 Task: Apply assignee "-".
Action: Mouse moved to (19, 198)
Screenshot: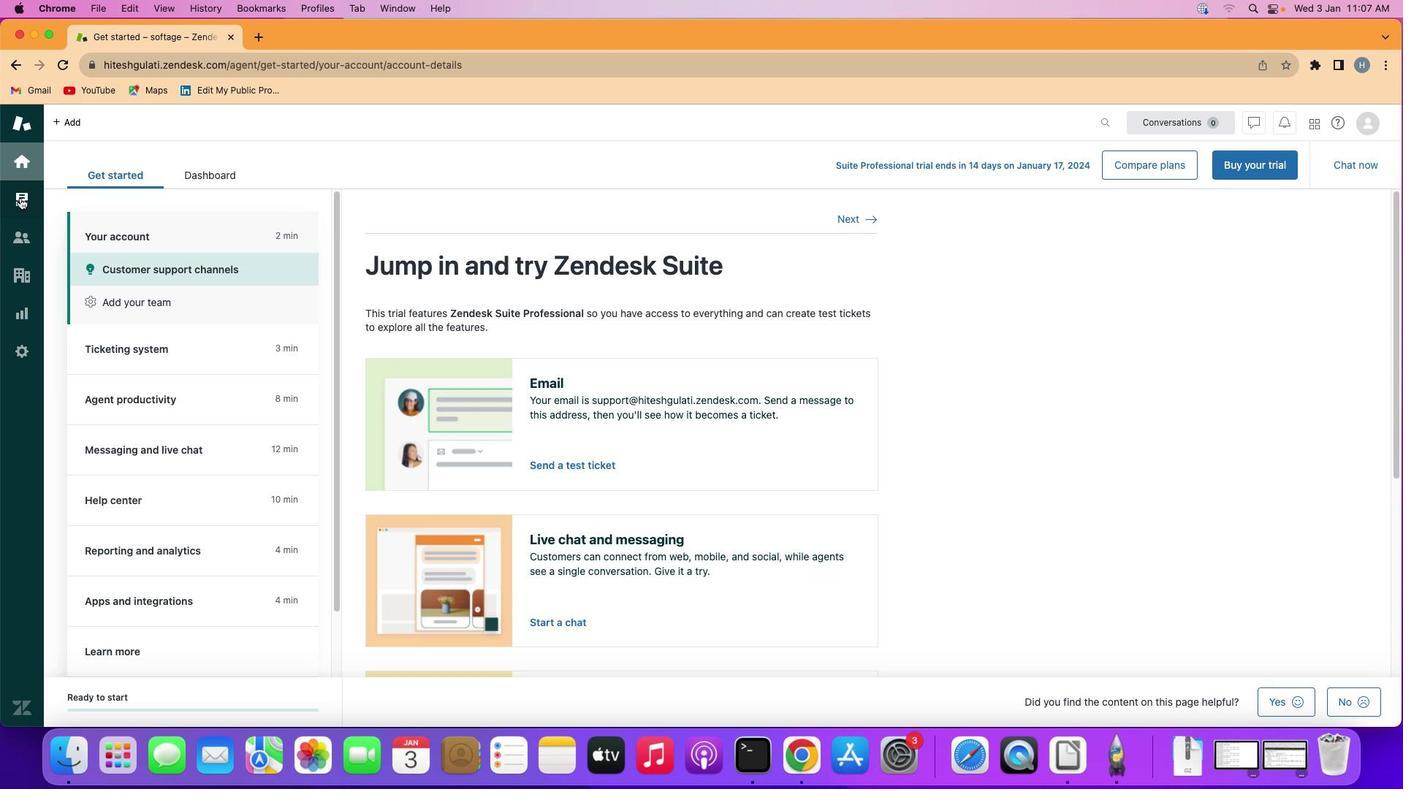 
Action: Mouse pressed left at (19, 198)
Screenshot: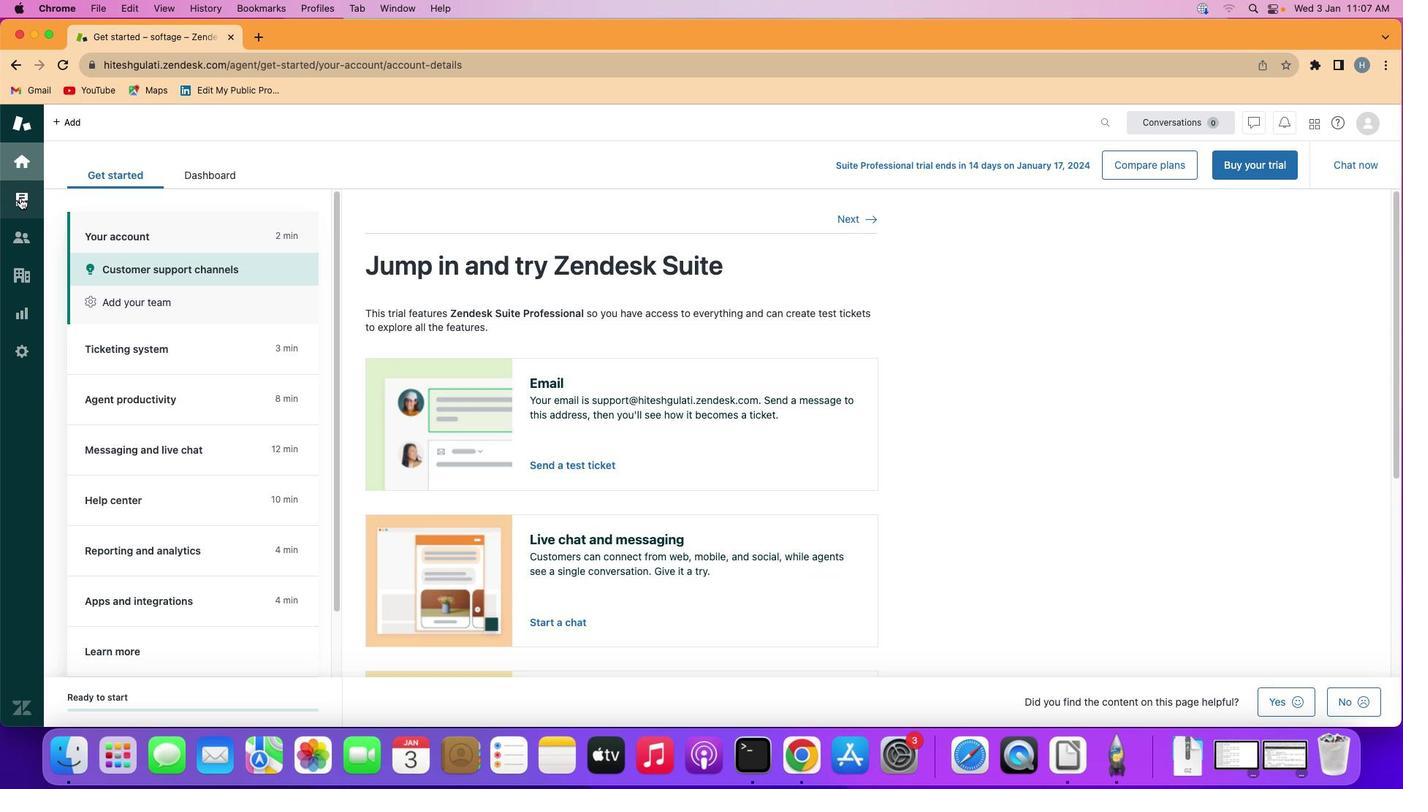 
Action: Mouse moved to (145, 327)
Screenshot: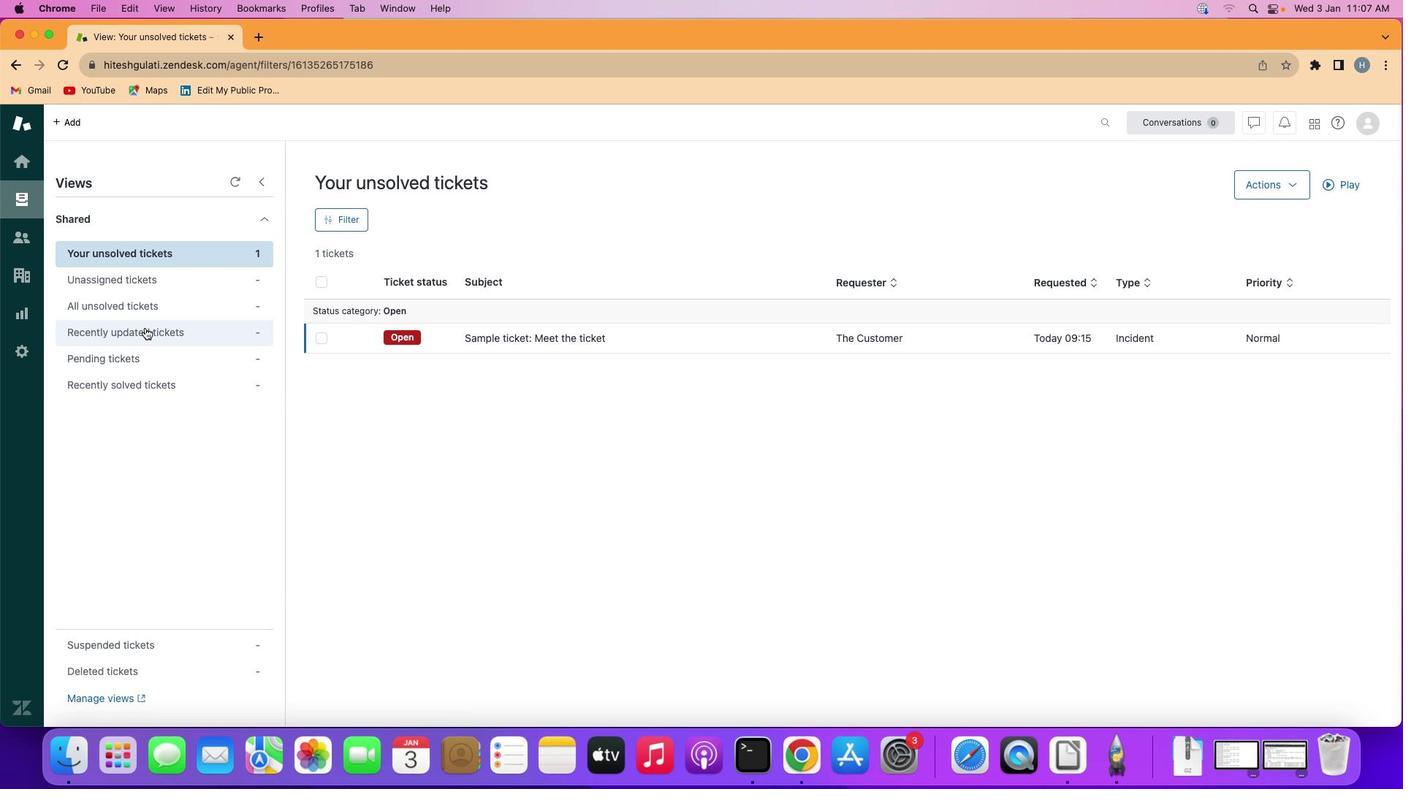 
Action: Mouse pressed left at (145, 327)
Screenshot: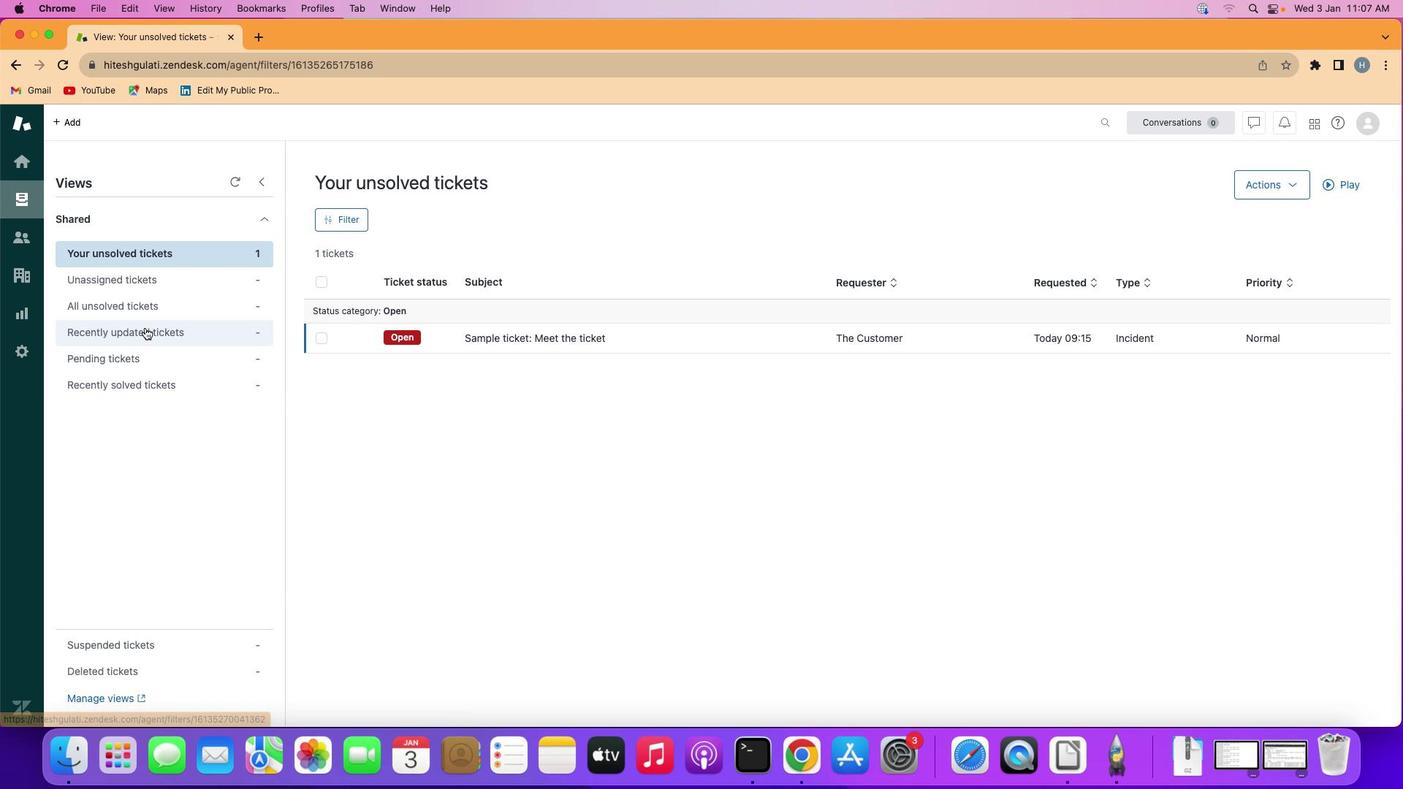 
Action: Mouse moved to (334, 212)
Screenshot: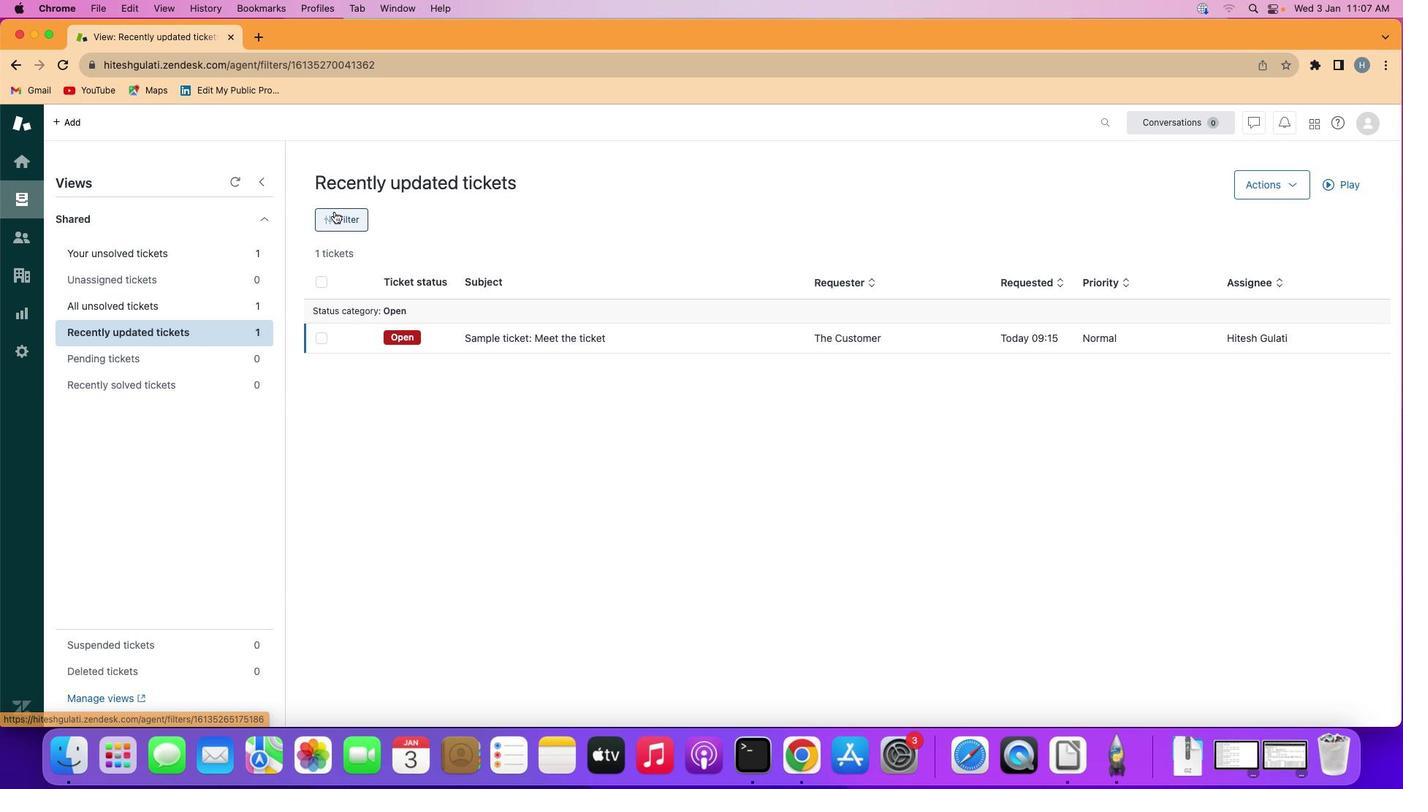 
Action: Mouse pressed left at (334, 212)
Screenshot: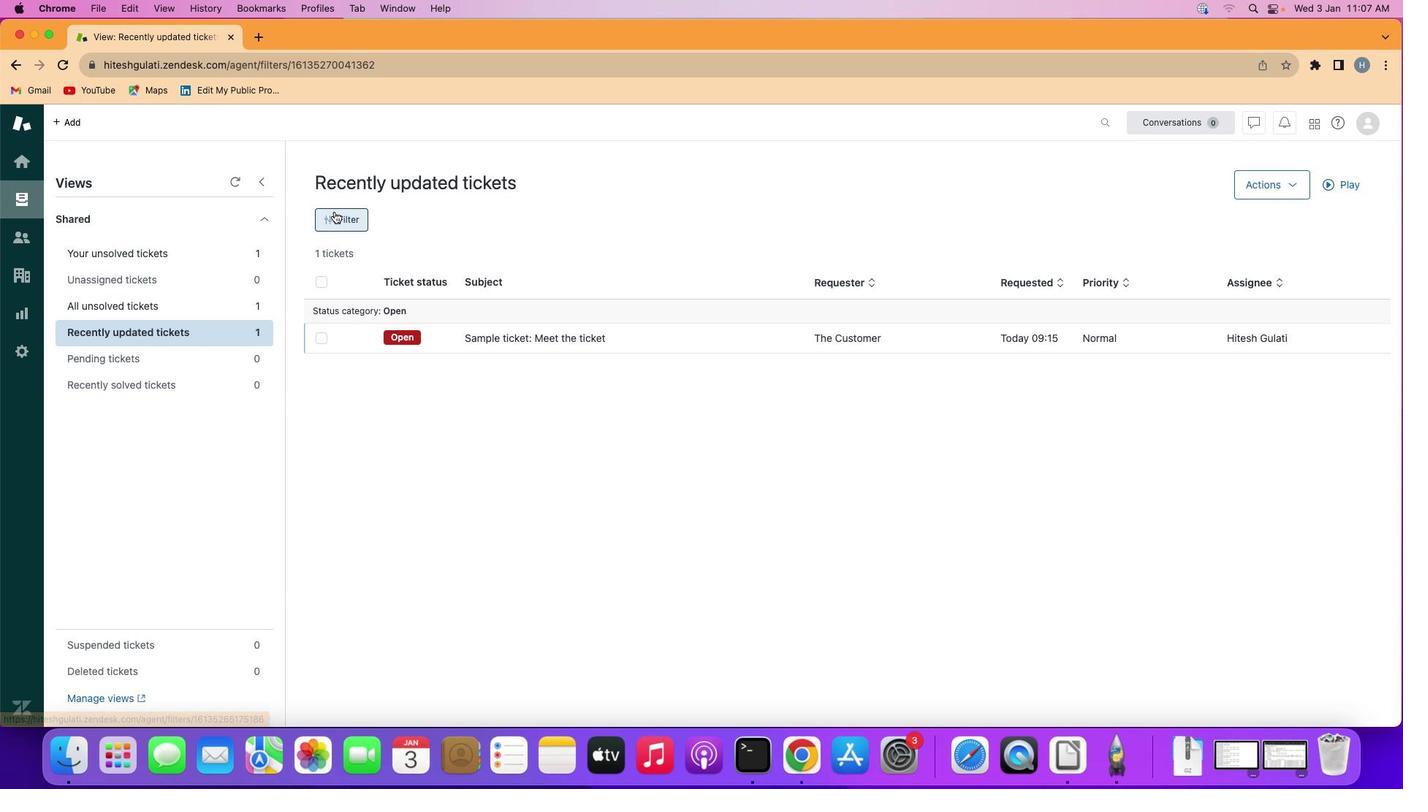 
Action: Mouse moved to (1177, 558)
Screenshot: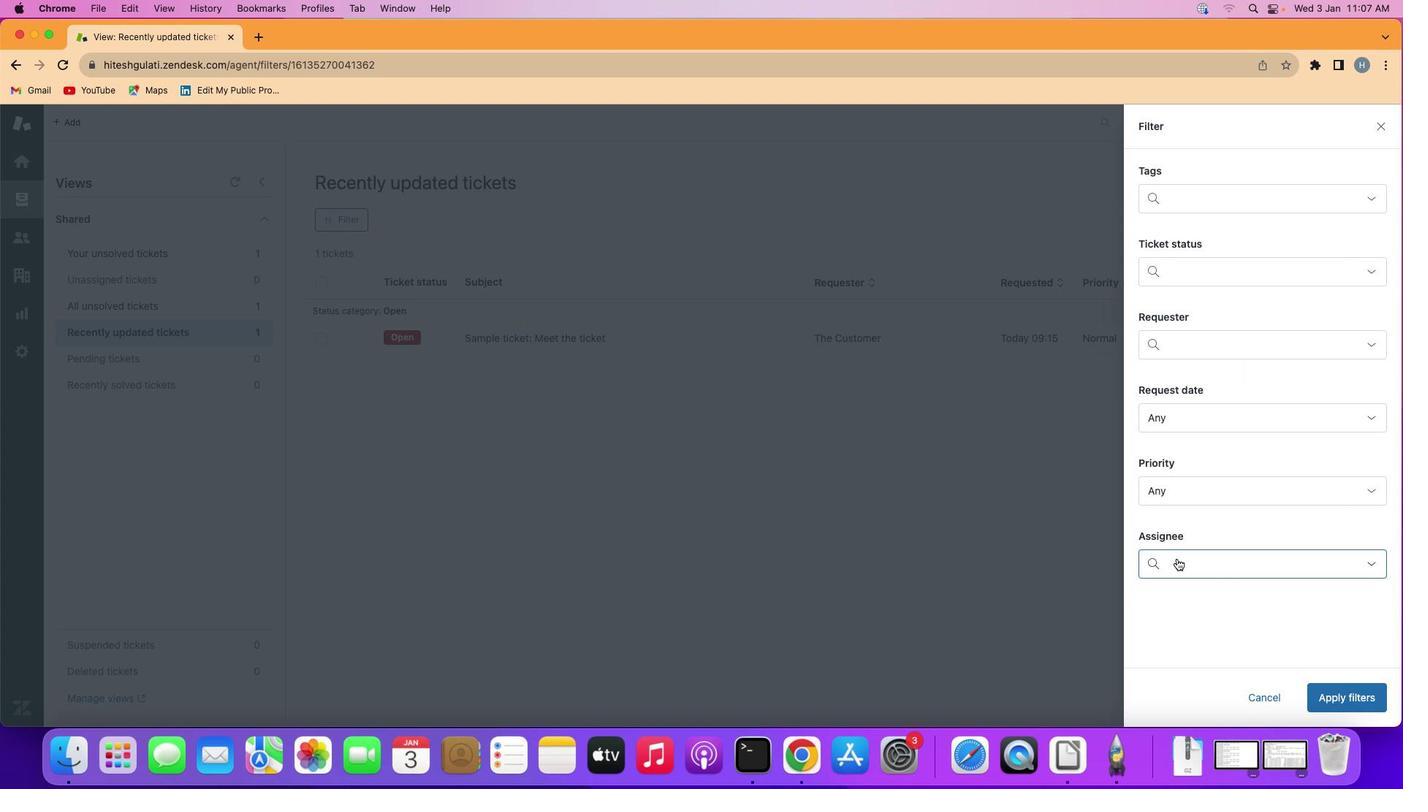 
Action: Mouse pressed left at (1177, 558)
Screenshot: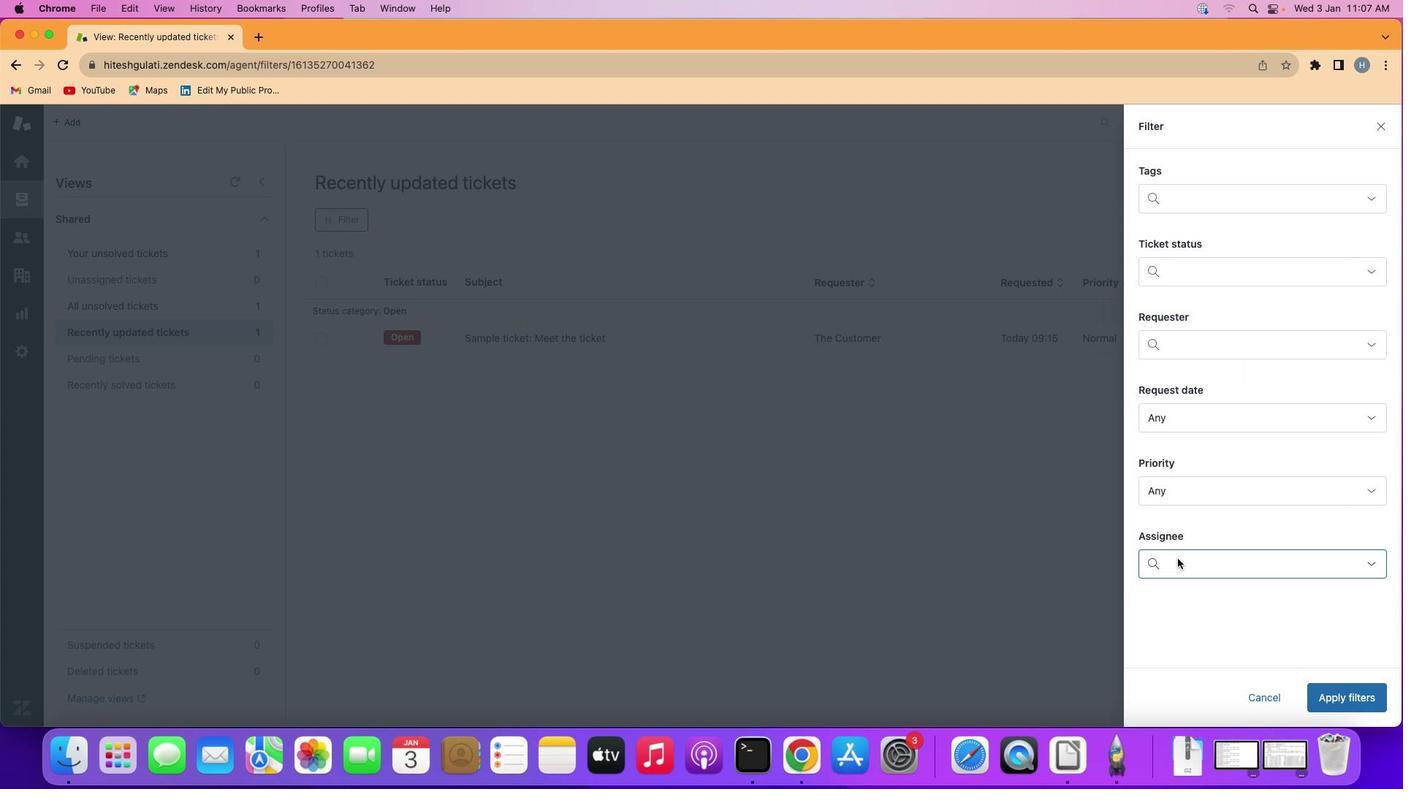 
Action: Mouse moved to (1209, 480)
Screenshot: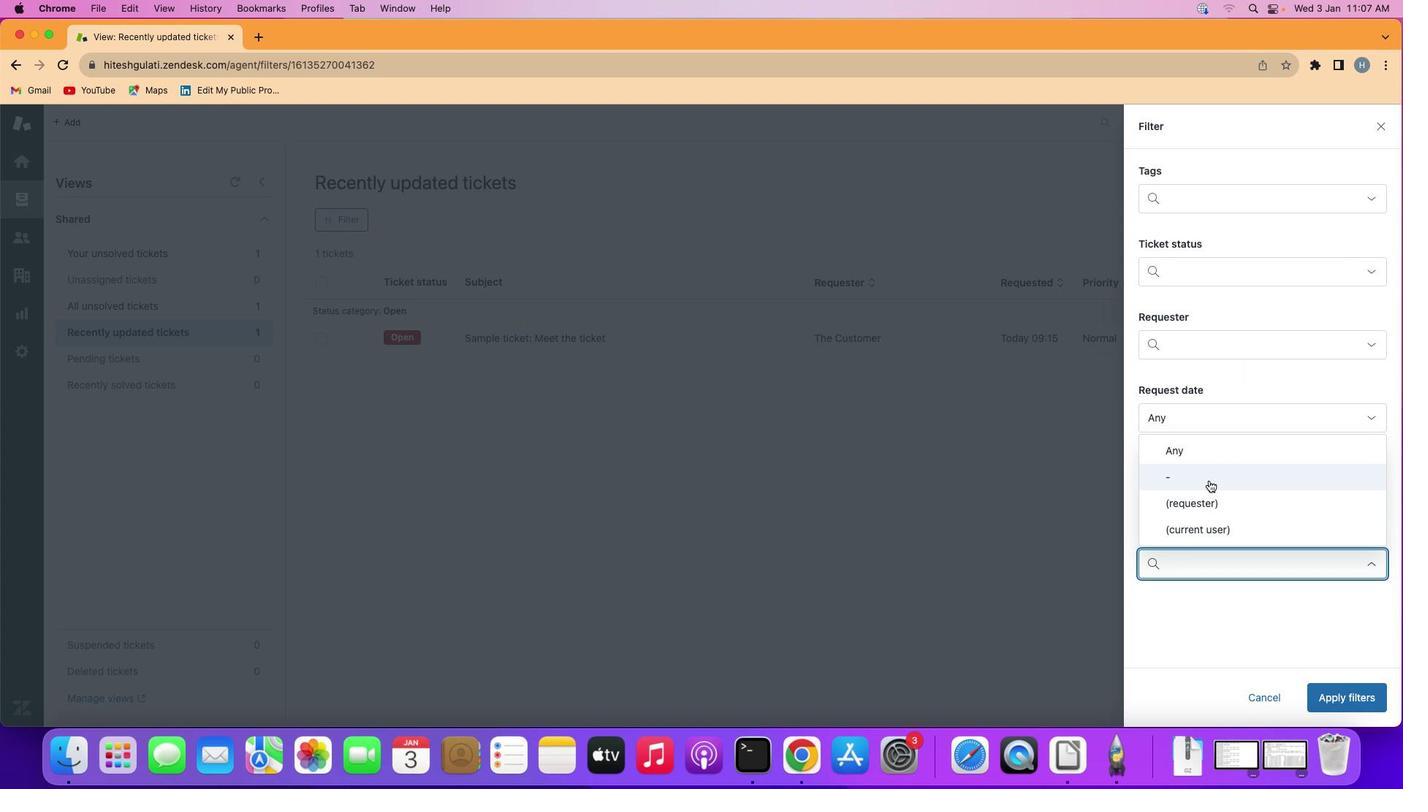 
Action: Mouse pressed left at (1209, 480)
Screenshot: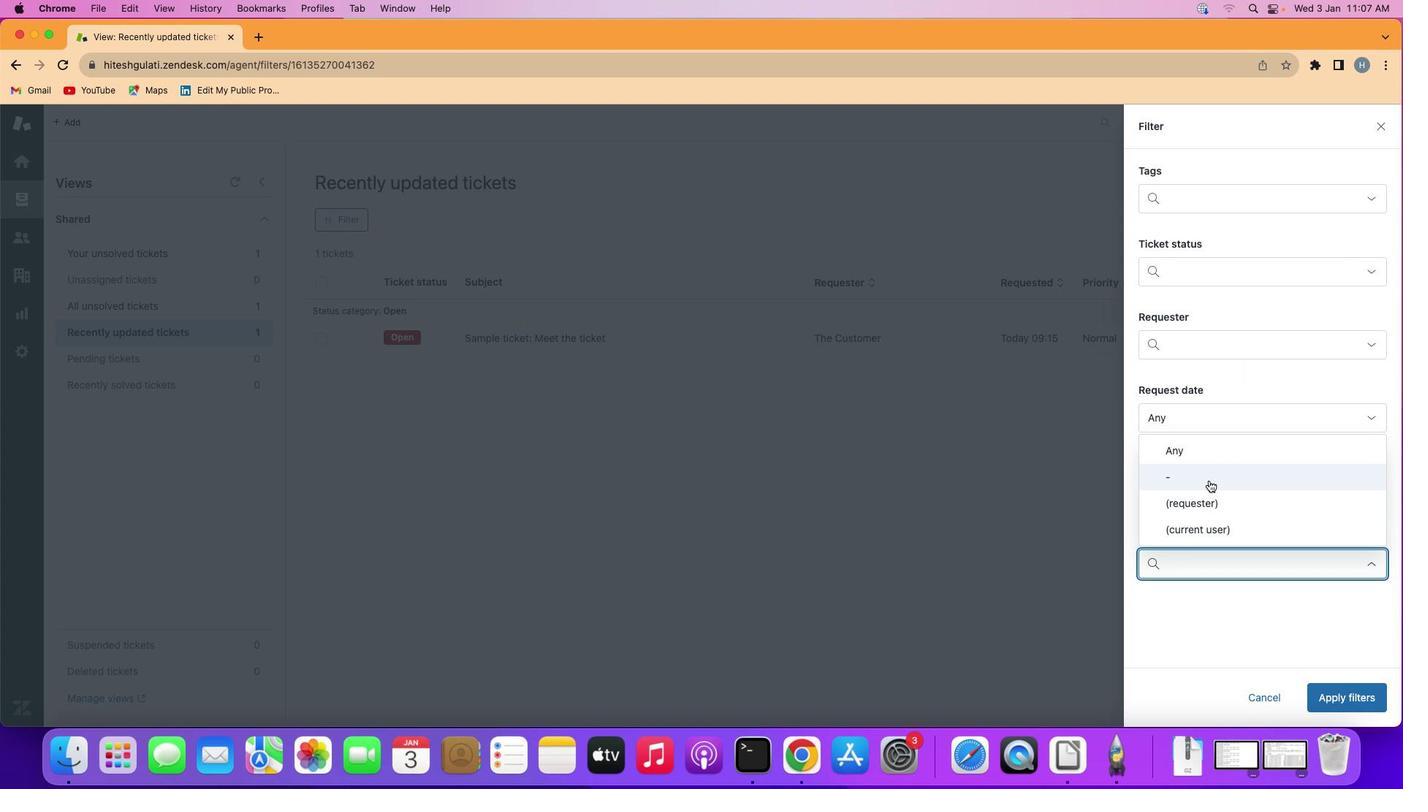 
Action: Mouse moved to (1364, 695)
Screenshot: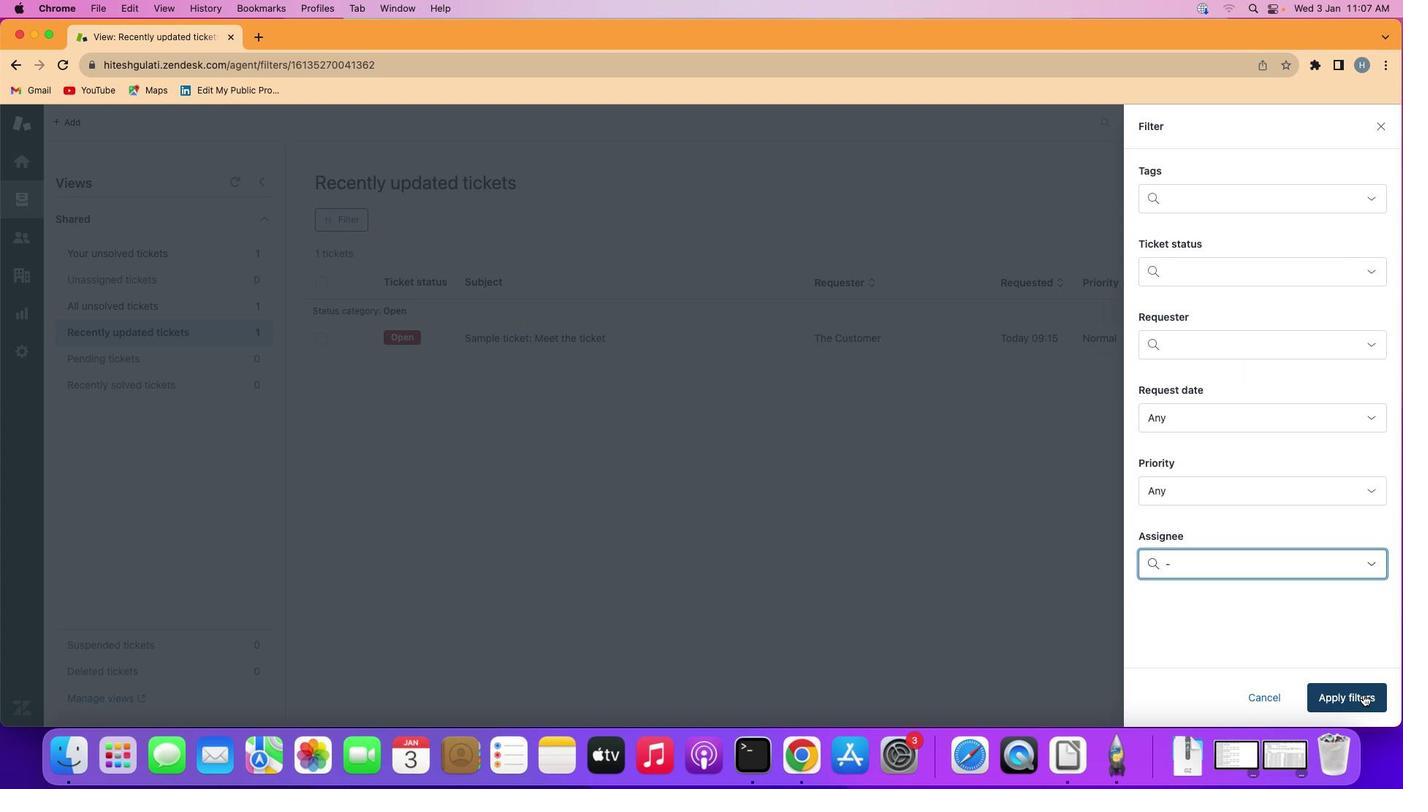 
Action: Mouse pressed left at (1364, 695)
Screenshot: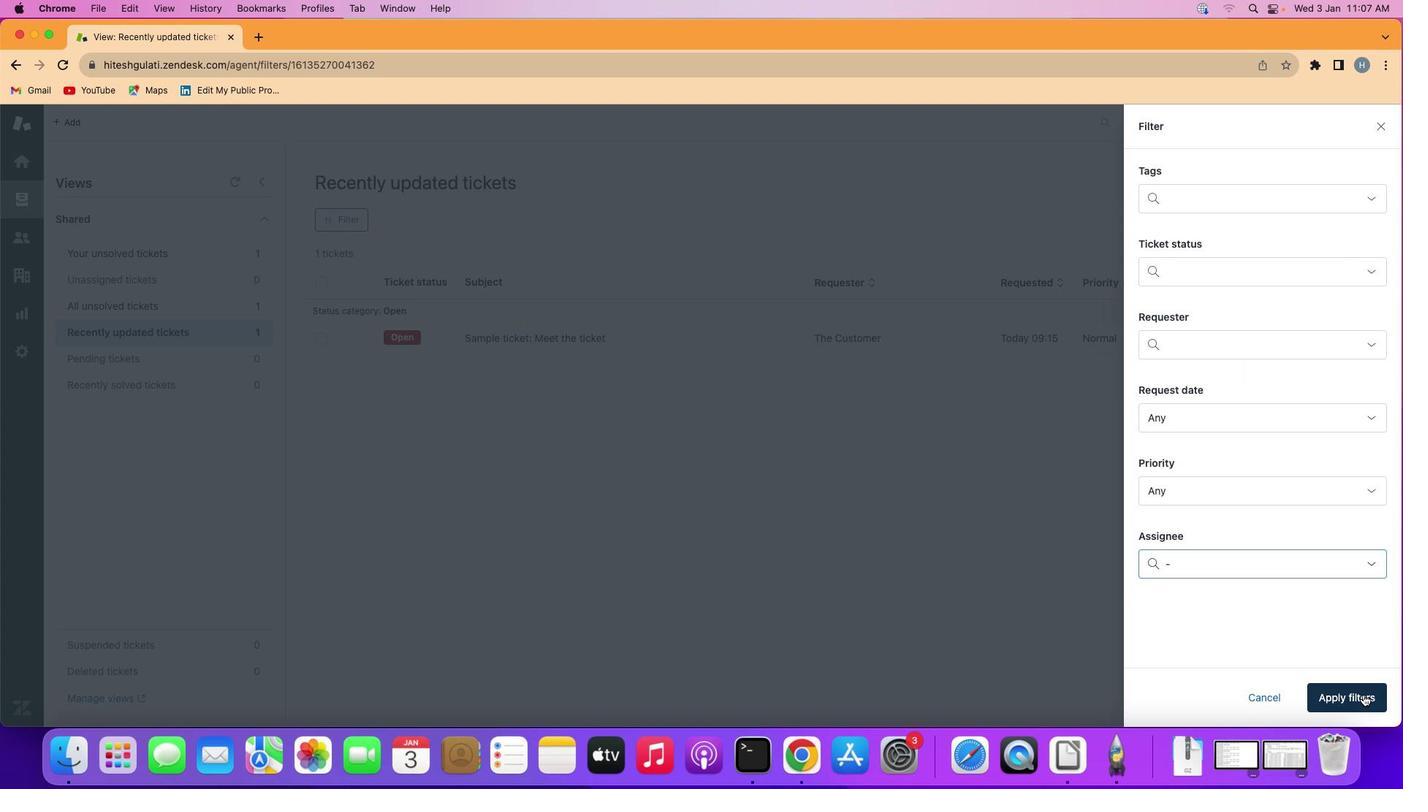 
Action: Mouse moved to (579, 436)
Screenshot: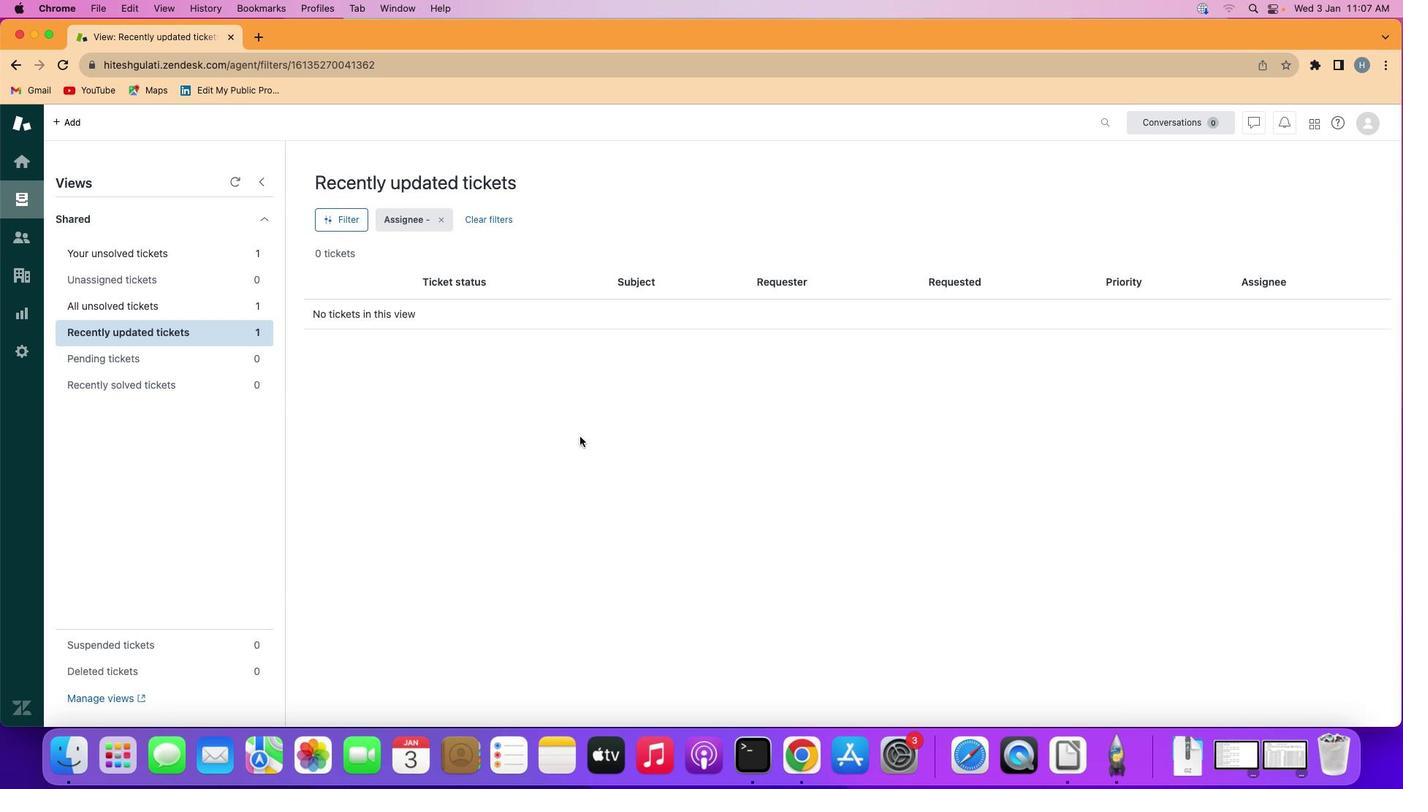
